 Task: Search for the closest National Scenic Trail to your current location.
Action: Mouse moved to (521, 195)
Screenshot: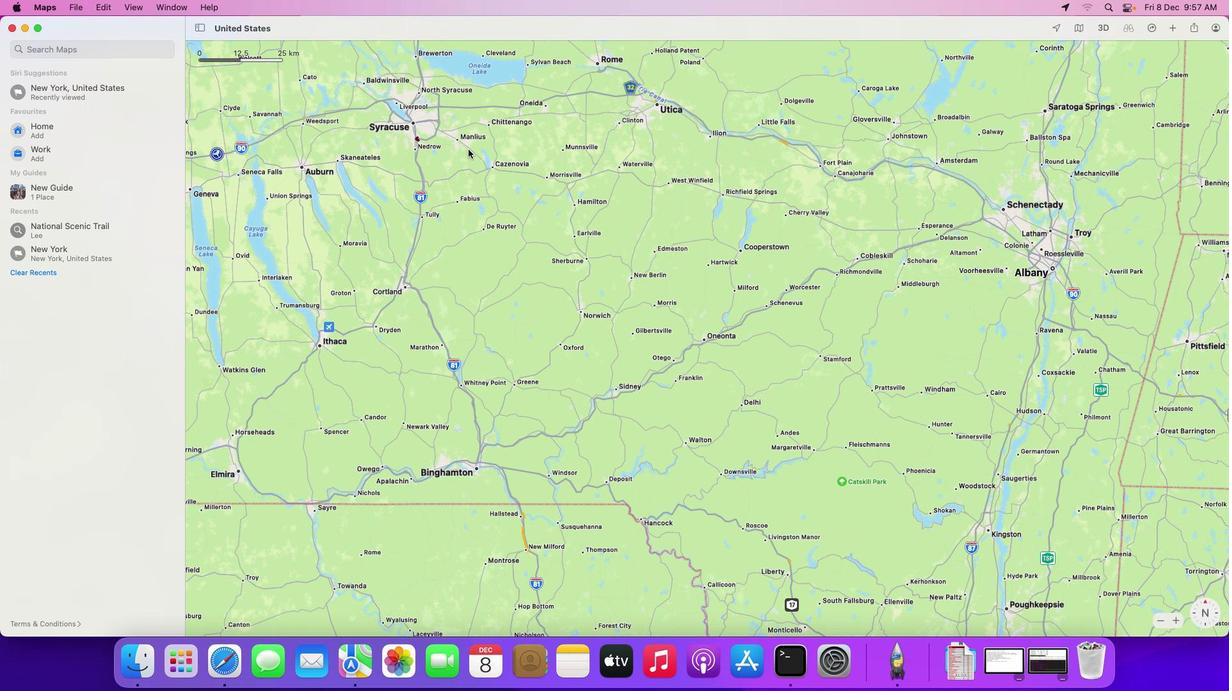
Action: Mouse pressed left at (521, 195)
Screenshot: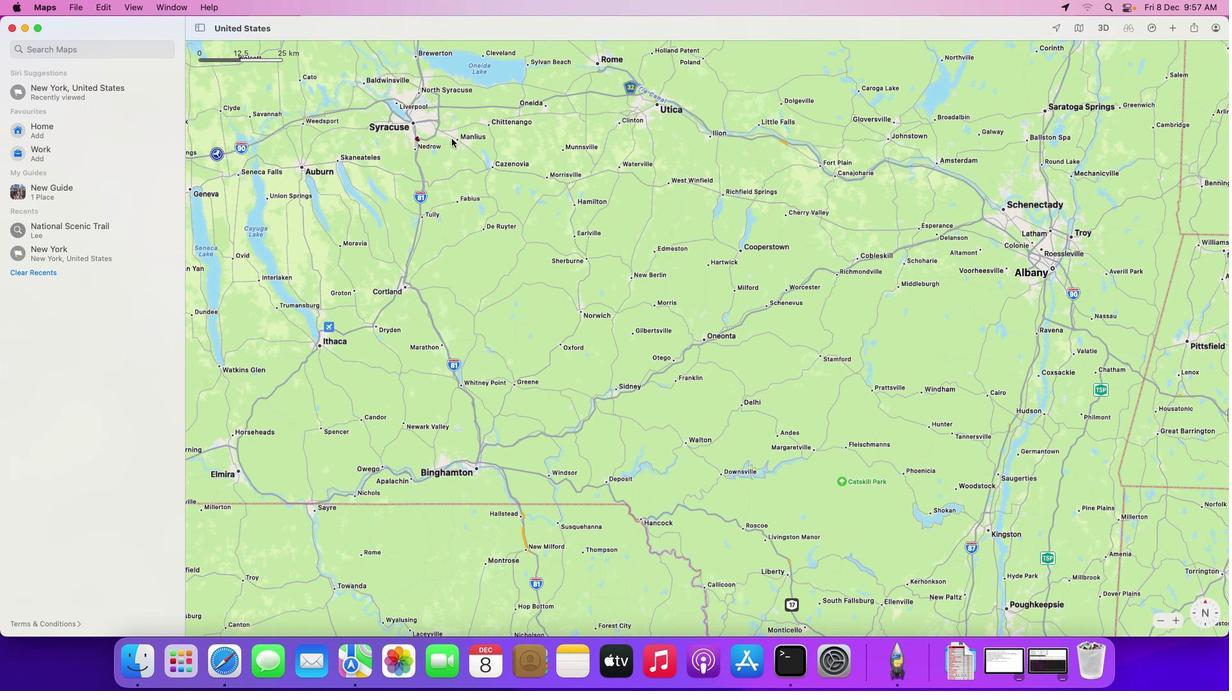 
Action: Mouse moved to (92, 52)
Screenshot: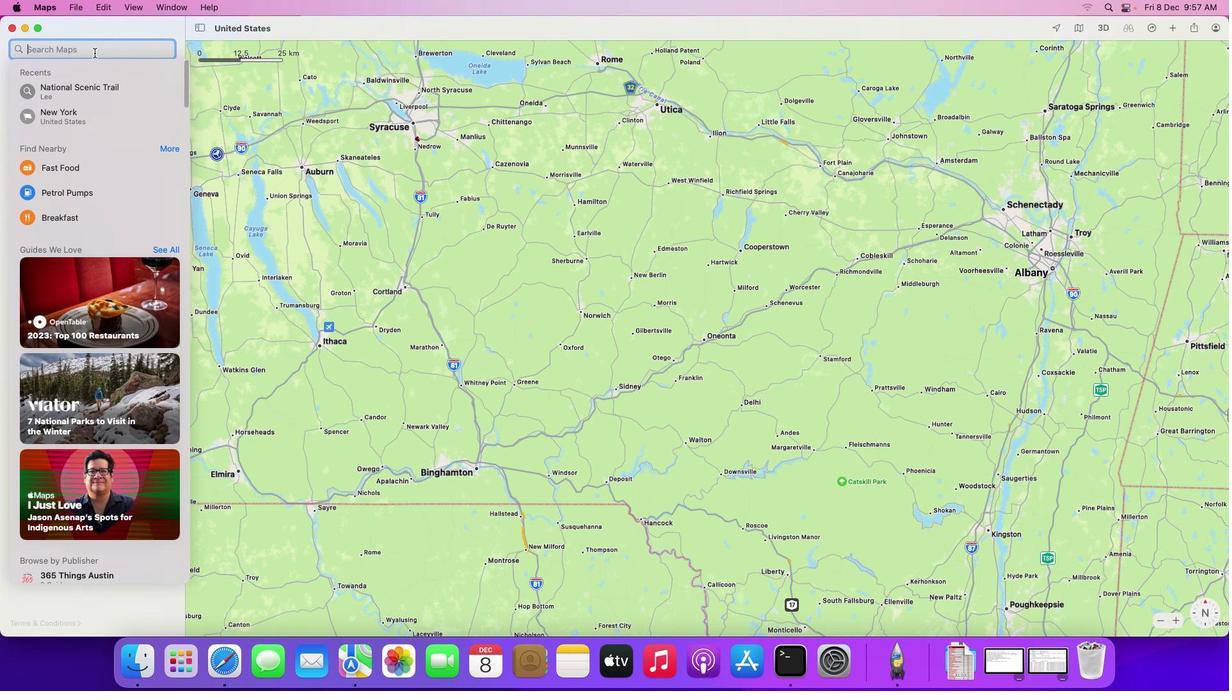 
Action: Mouse pressed left at (92, 52)
Screenshot: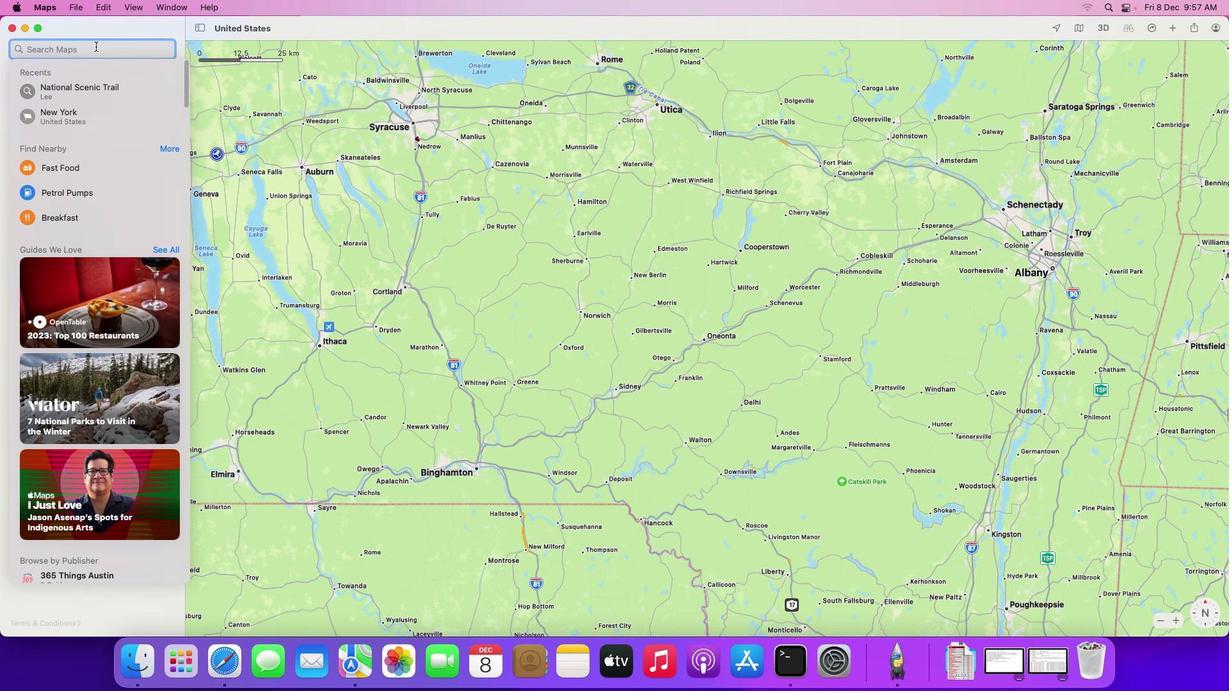 
Action: Mouse moved to (96, 46)
Screenshot: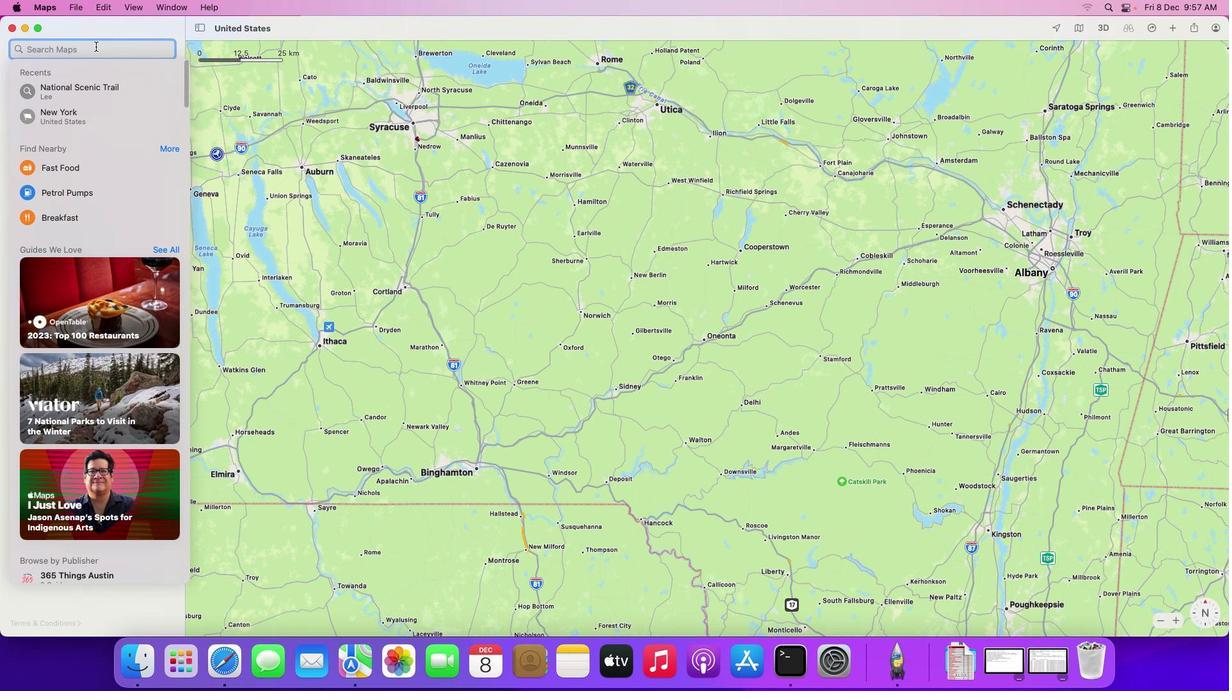 
Action: Key pressed Key.shift_r'C'Key.backspaceKey.shift_r'N'Key.backspace'c''l''o''s''e''t'Key.spaceKey.shift_r'N''a''t''i''o''n''a''l'Key.space's''c''e''n''i''c'Key.spaceKey.shift_r'T''r''a''i''l'Key.leftKey.leftKey.leftKey.leftKey.leftKey.leftKey.leftKey.leftKey.leftKey.leftKey.leftKey.leftKey.leftKey.leftKey.leftKey.leftKey.leftKey.leftKey.leftKey.leftKey.leftKey.leftKey.leftKey.left's'
Screenshot: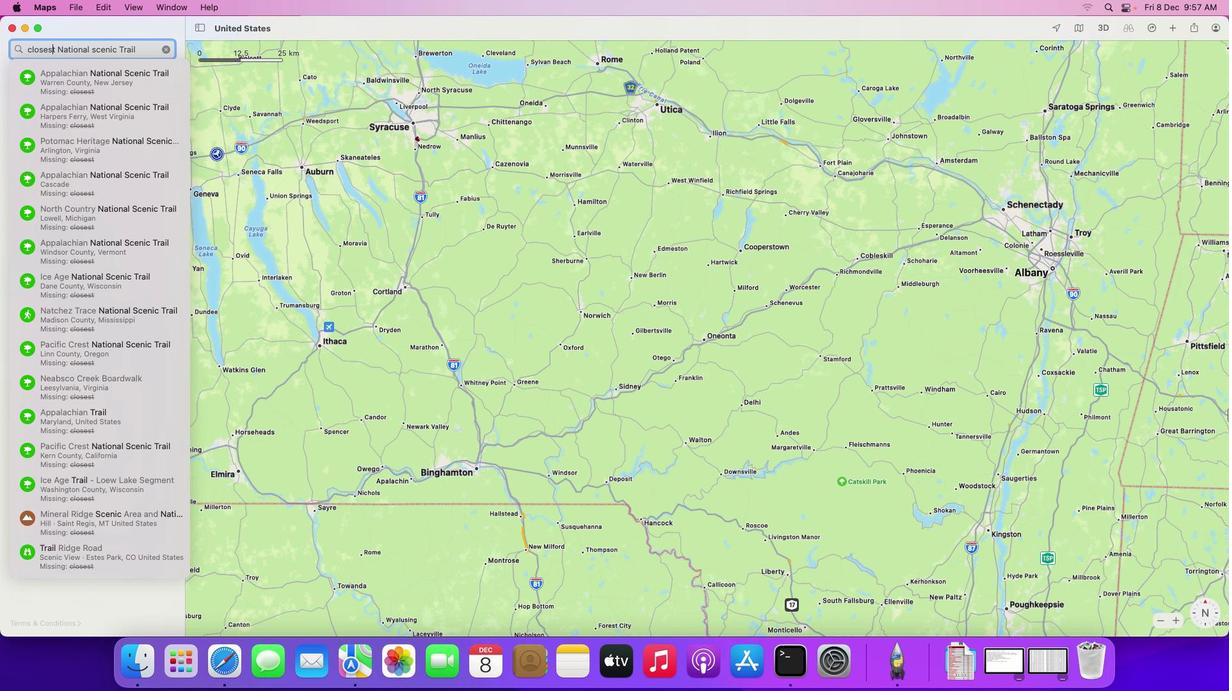 
Action: Mouse moved to (138, 72)
Screenshot: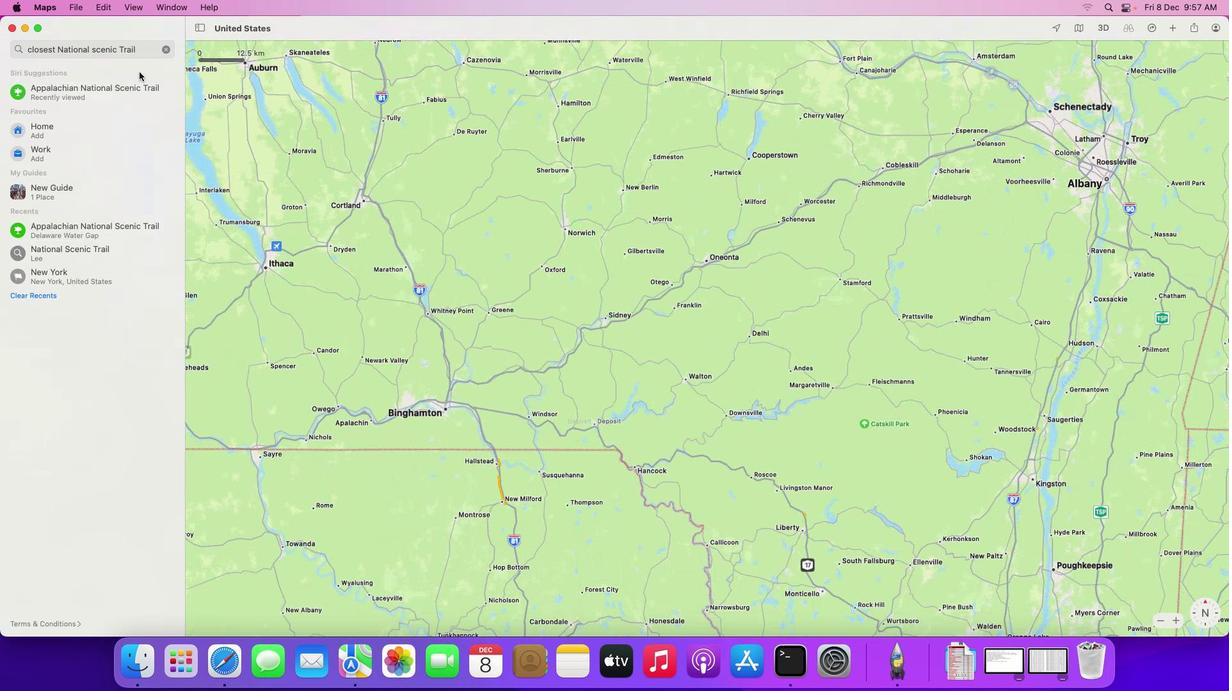
Action: Mouse pressed left at (138, 72)
Screenshot: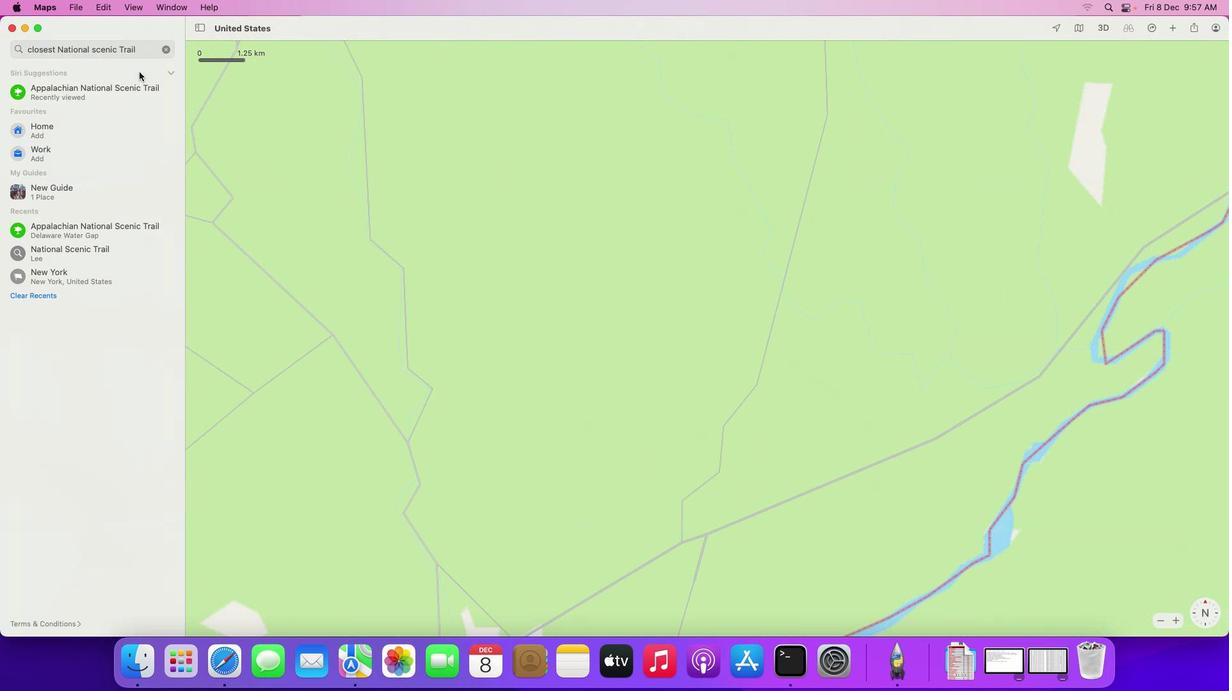 
Action: Mouse moved to (493, 304)
Screenshot: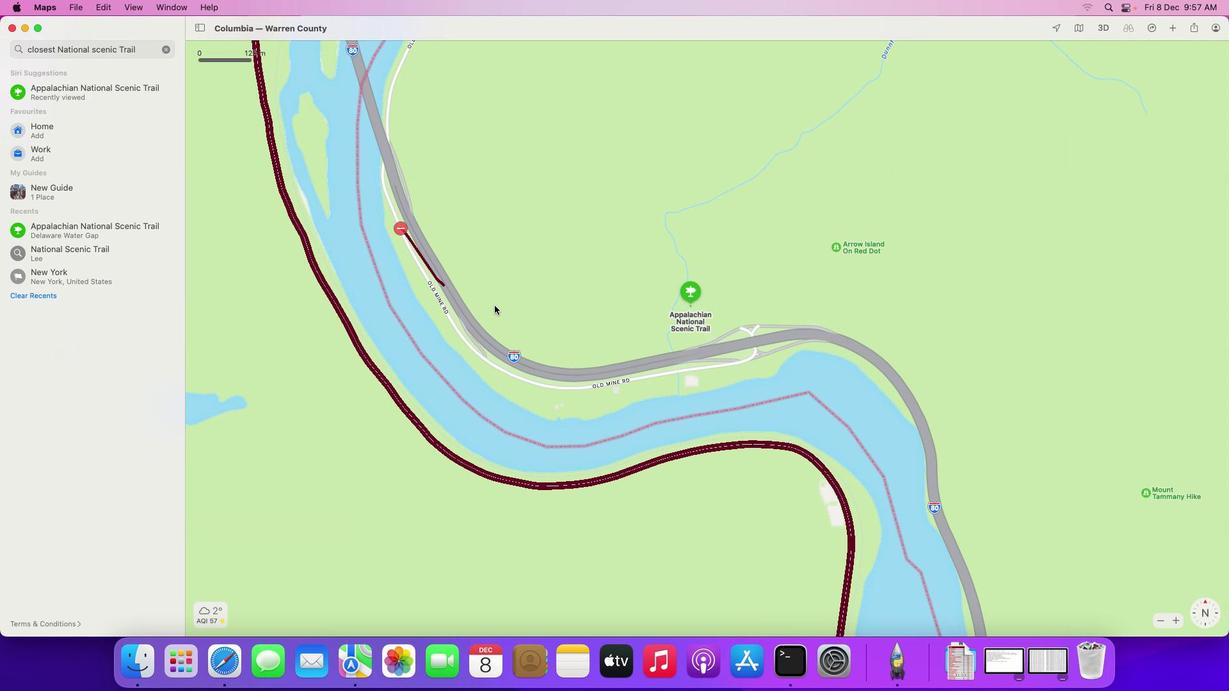 
Action: Mouse scrolled (493, 304) with delta (0, 0)
Screenshot: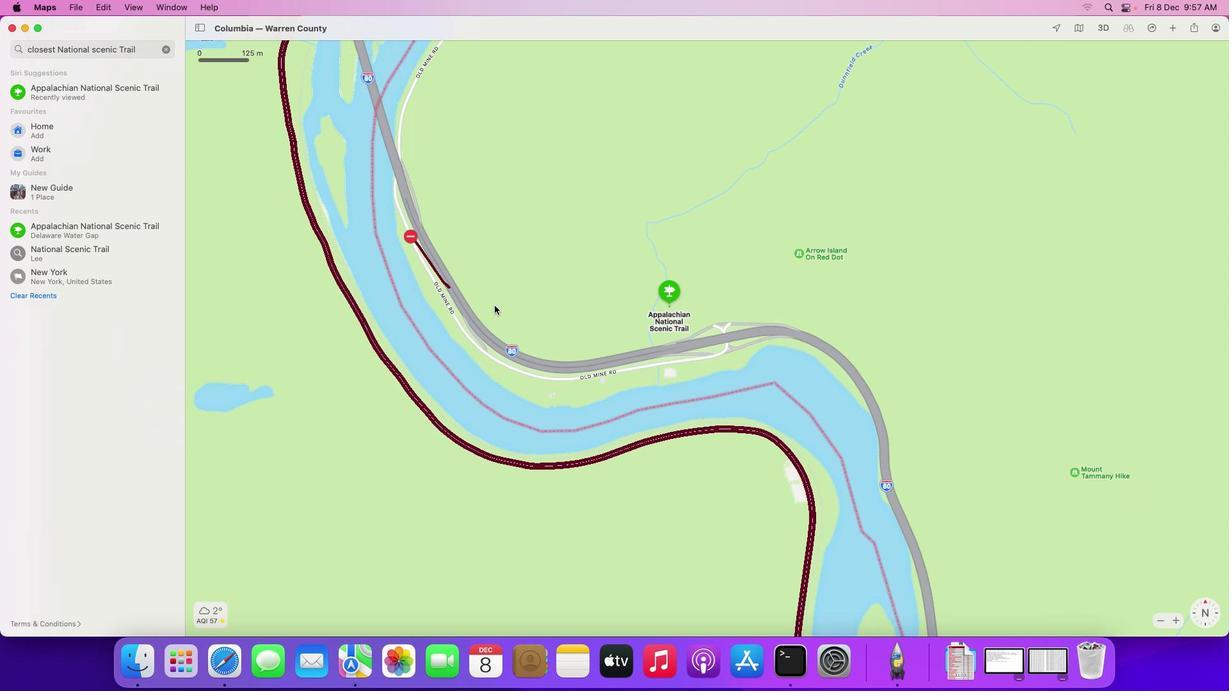 
Action: Mouse scrolled (493, 304) with delta (0, 0)
Screenshot: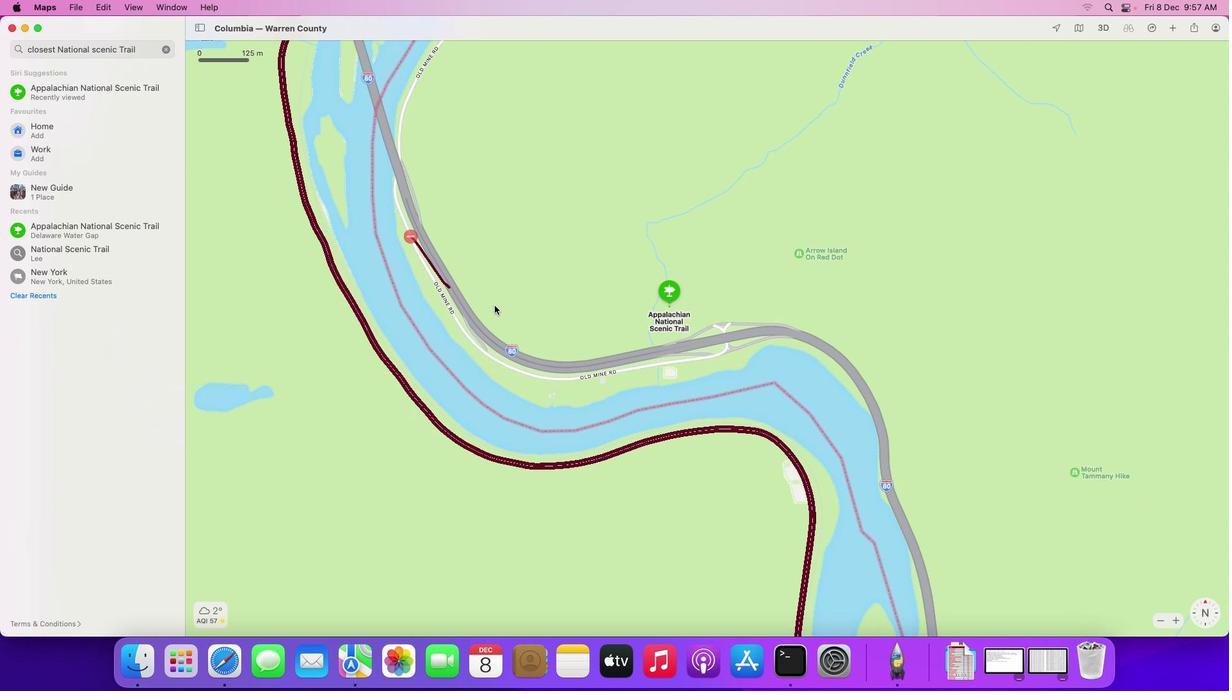 
Action: Mouse scrolled (493, 304) with delta (0, 0)
Screenshot: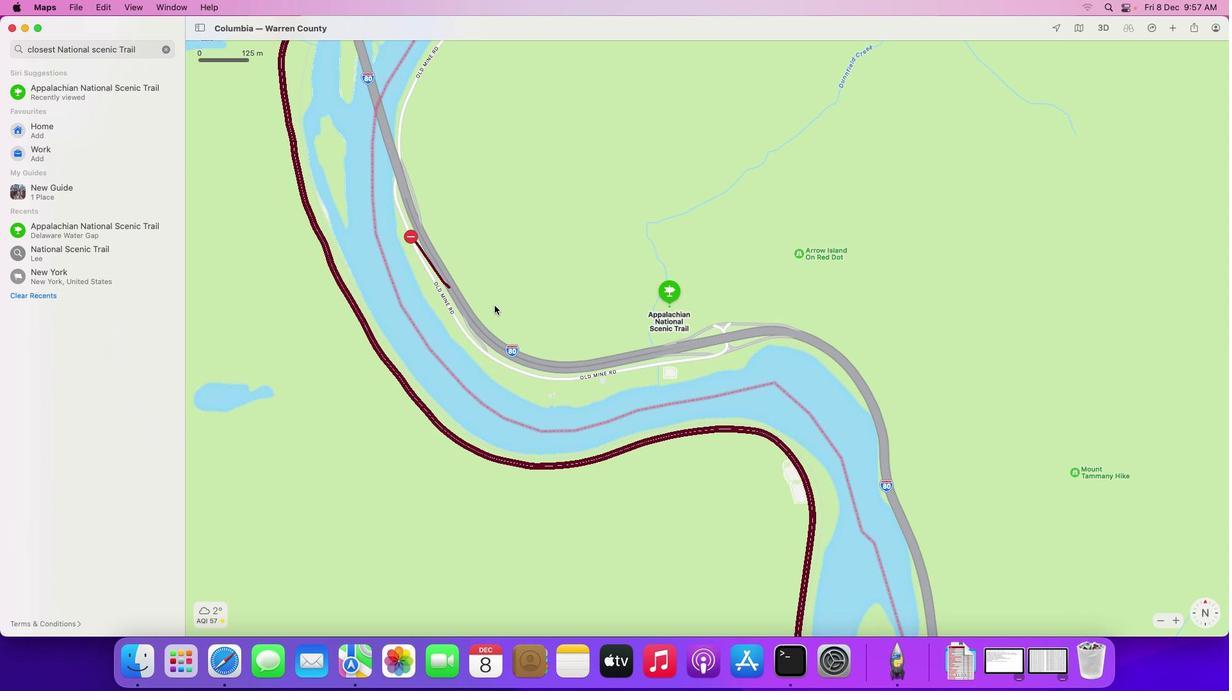 
Action: Mouse moved to (494, 305)
Screenshot: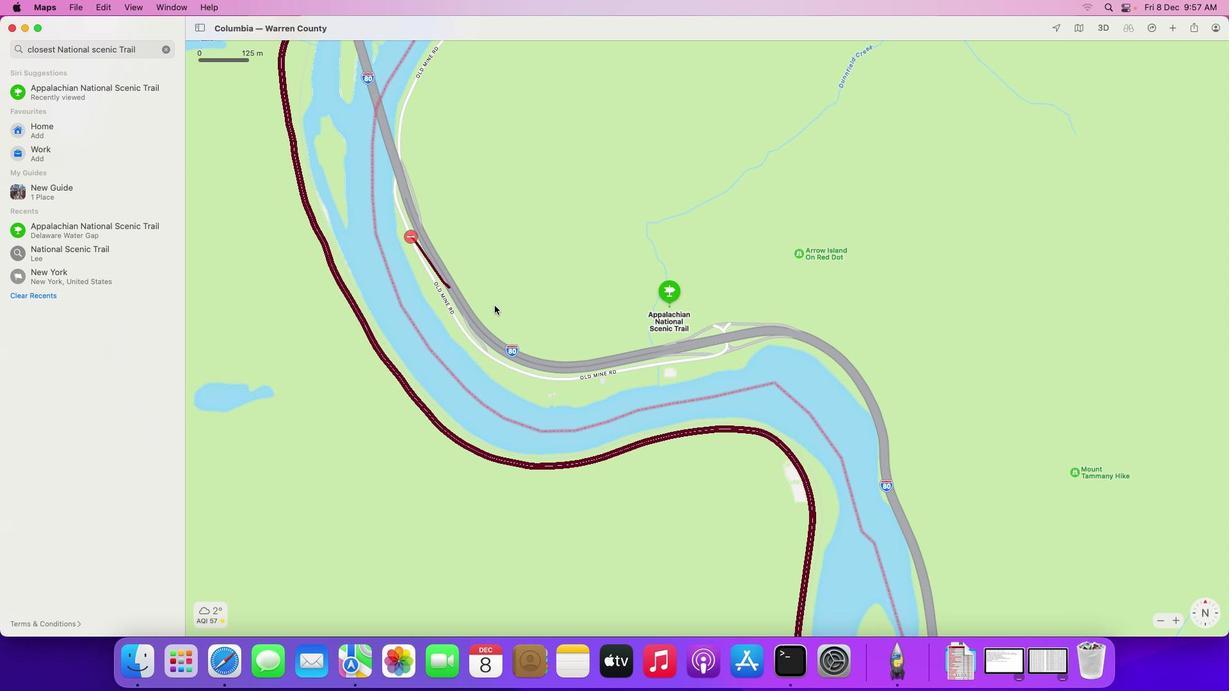 
Action: Mouse scrolled (494, 305) with delta (0, 0)
Screenshot: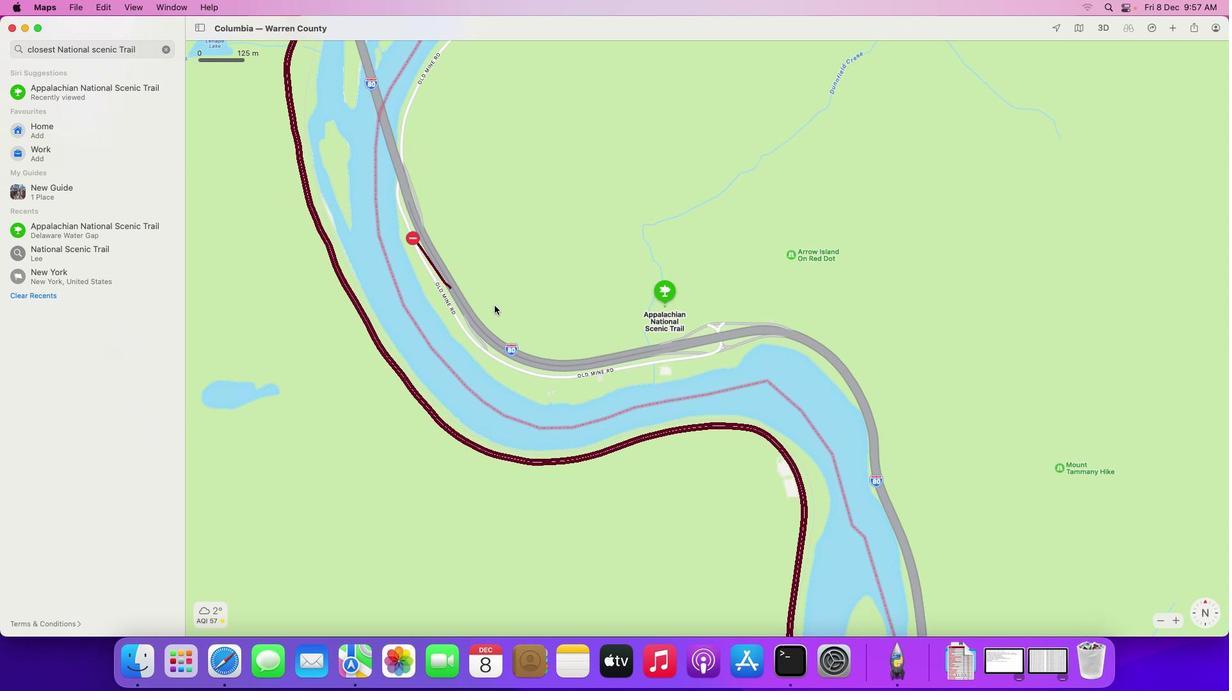 
Action: Mouse scrolled (494, 305) with delta (0, 0)
Screenshot: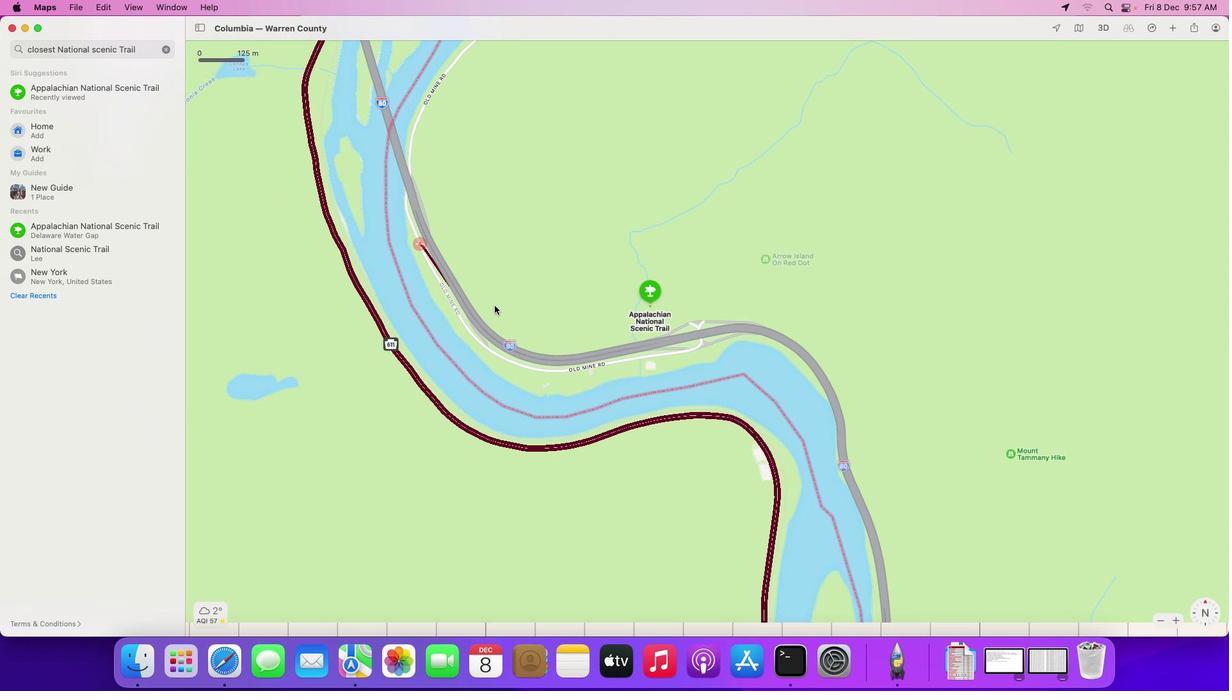 
Action: Mouse scrolled (494, 305) with delta (0, 0)
Screenshot: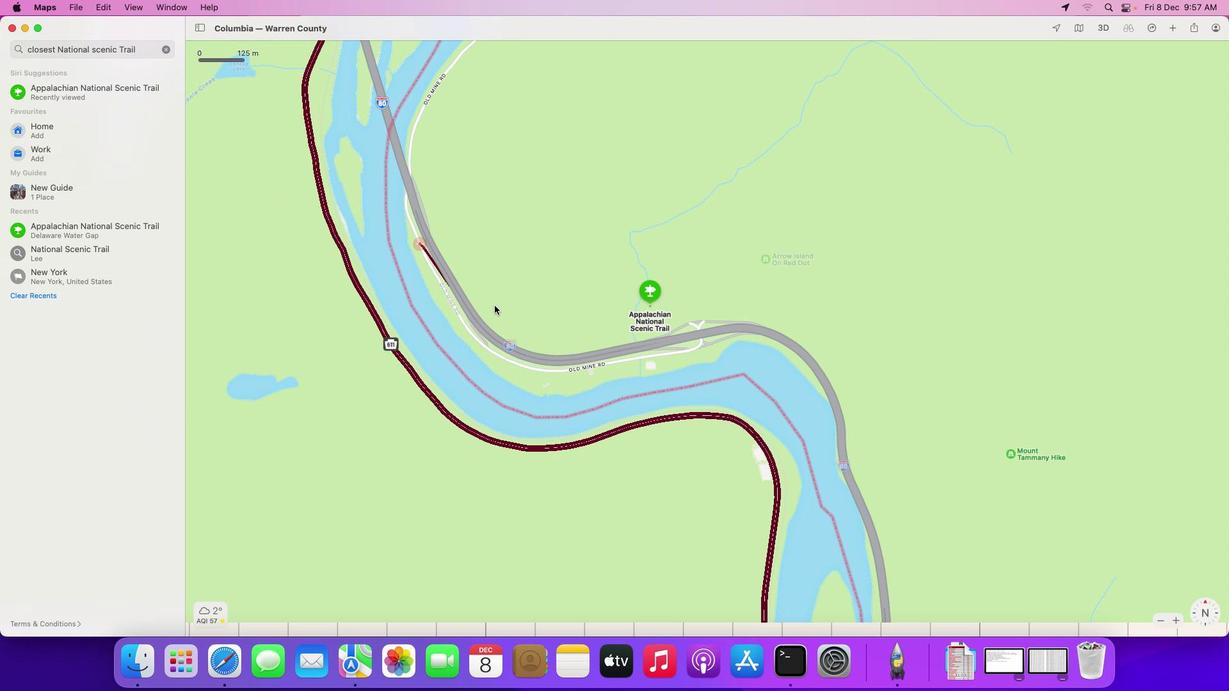 
Action: Mouse scrolled (494, 305) with delta (0, 0)
Screenshot: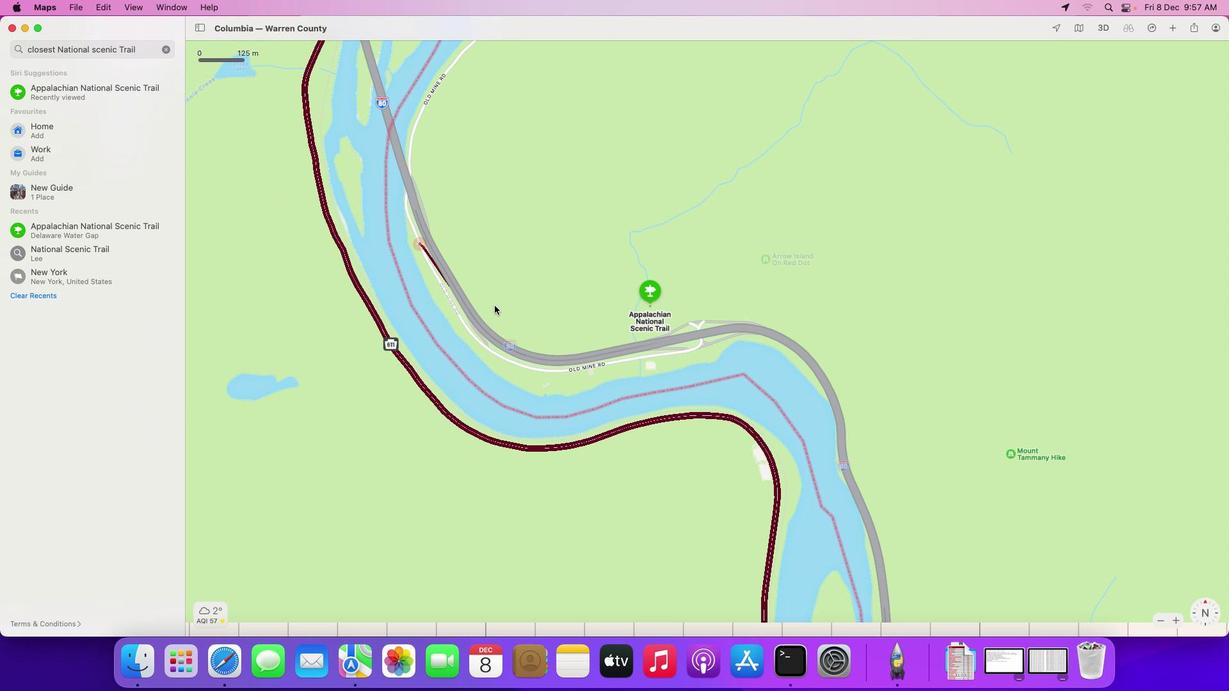 
Action: Mouse scrolled (494, 305) with delta (0, 0)
Screenshot: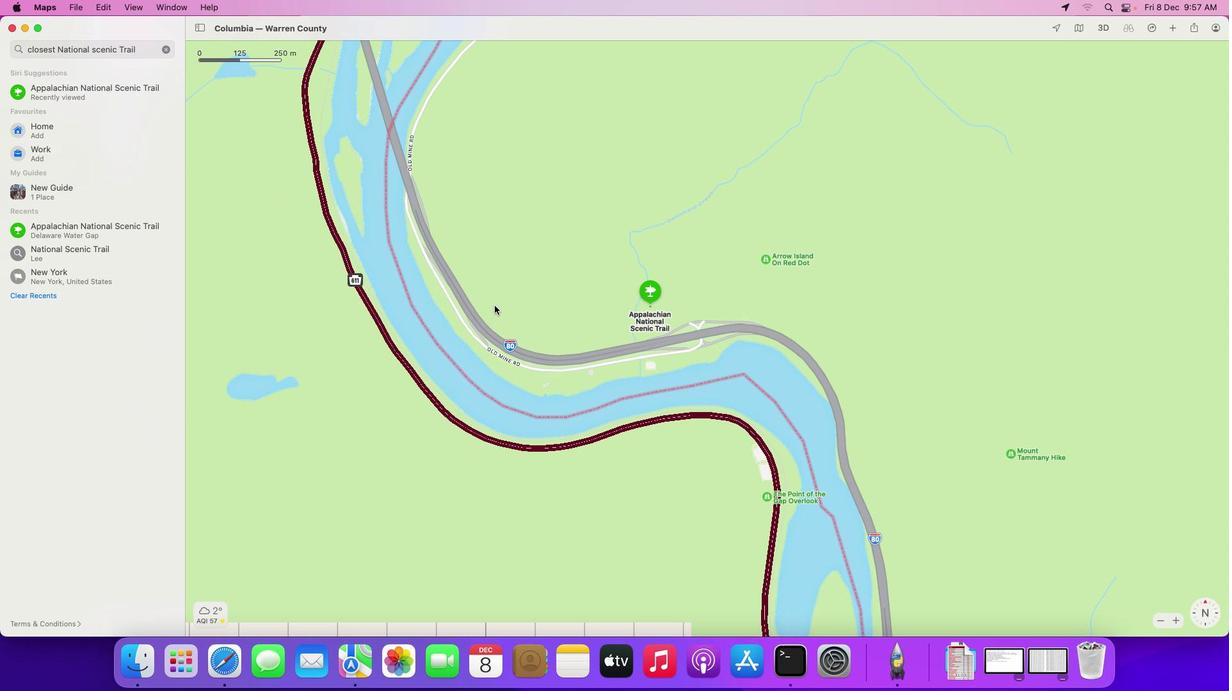 
Action: Mouse scrolled (494, 305) with delta (0, 0)
Screenshot: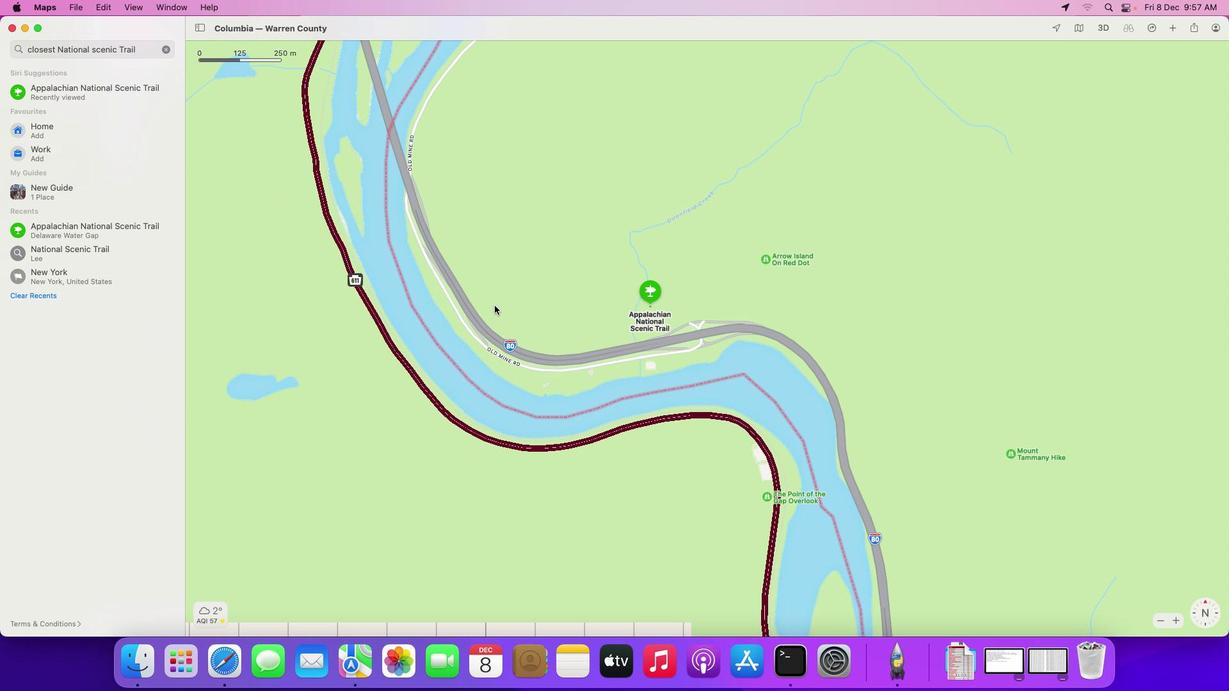 
Action: Mouse scrolled (494, 305) with delta (0, -1)
Screenshot: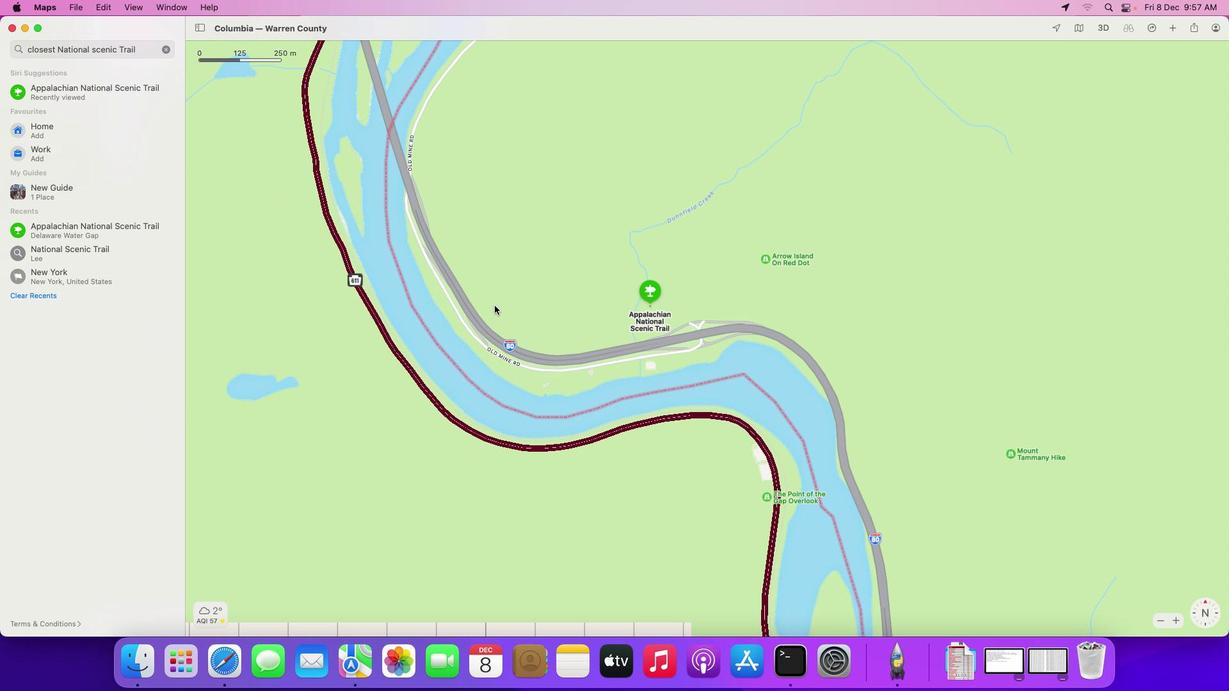 
Action: Mouse scrolled (494, 305) with delta (0, 0)
Screenshot: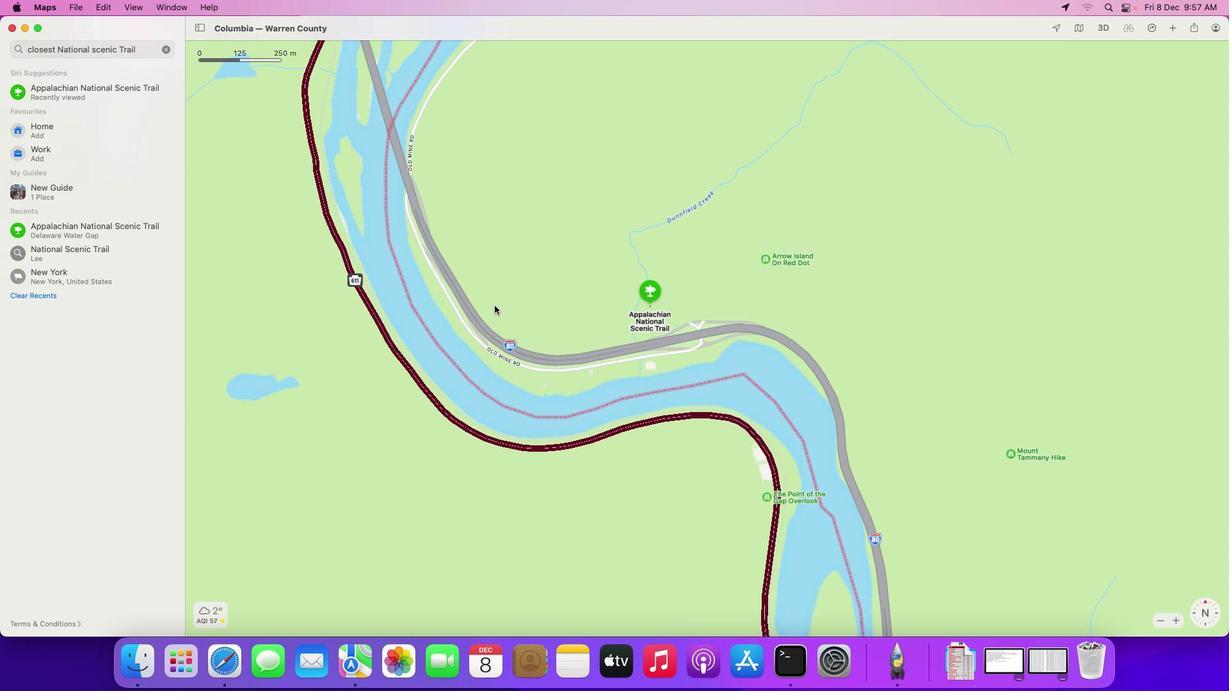 
Action: Mouse scrolled (494, 305) with delta (0, 0)
Screenshot: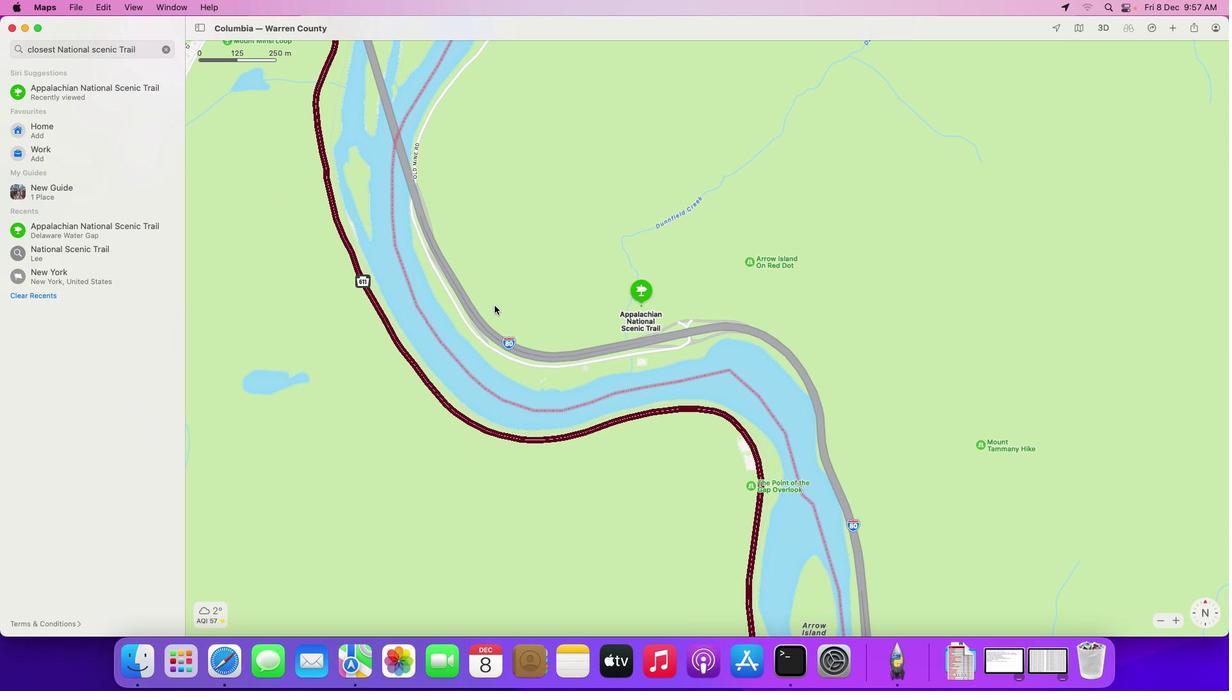 
Action: Mouse scrolled (494, 305) with delta (0, 0)
Screenshot: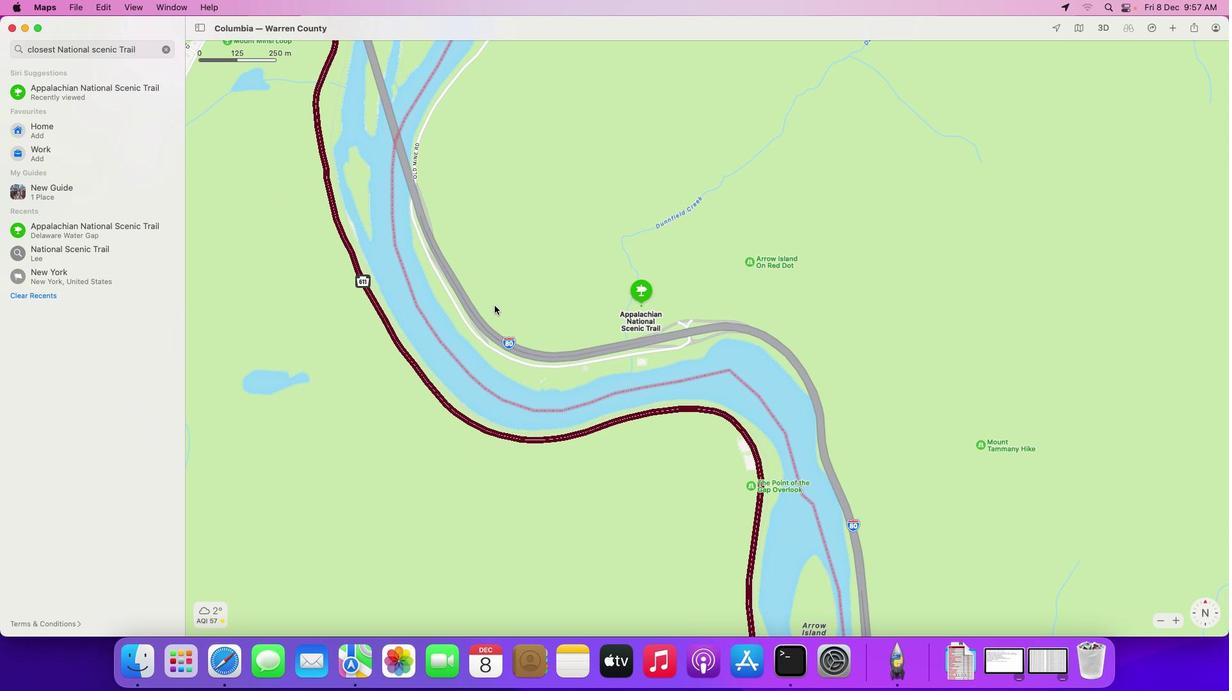 
Action: Mouse scrolled (494, 305) with delta (0, 0)
Screenshot: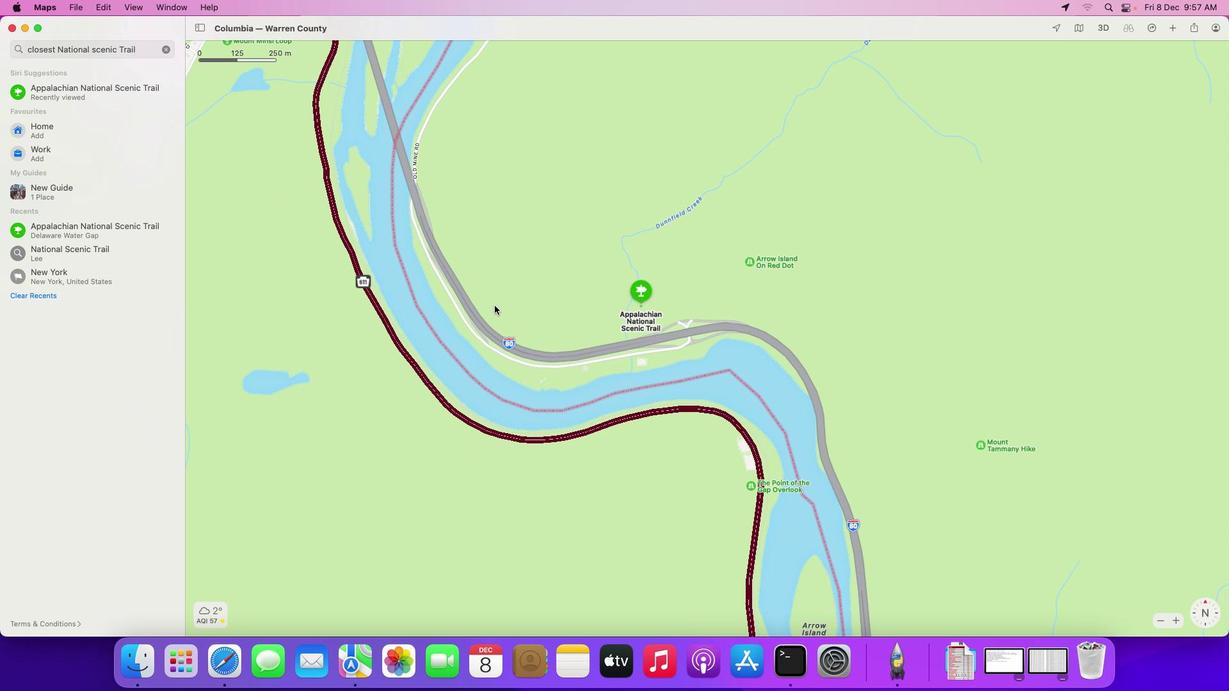 
Action: Mouse scrolled (494, 305) with delta (0, 0)
Screenshot: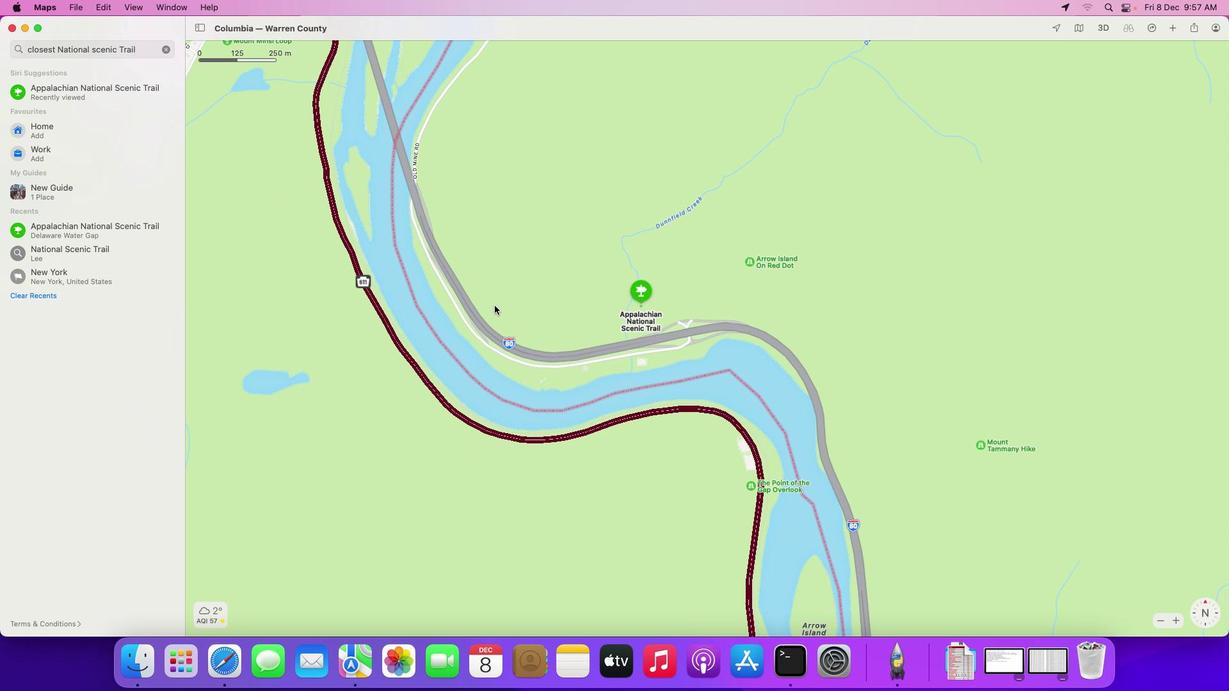 
Action: Mouse scrolled (494, 305) with delta (0, 0)
Screenshot: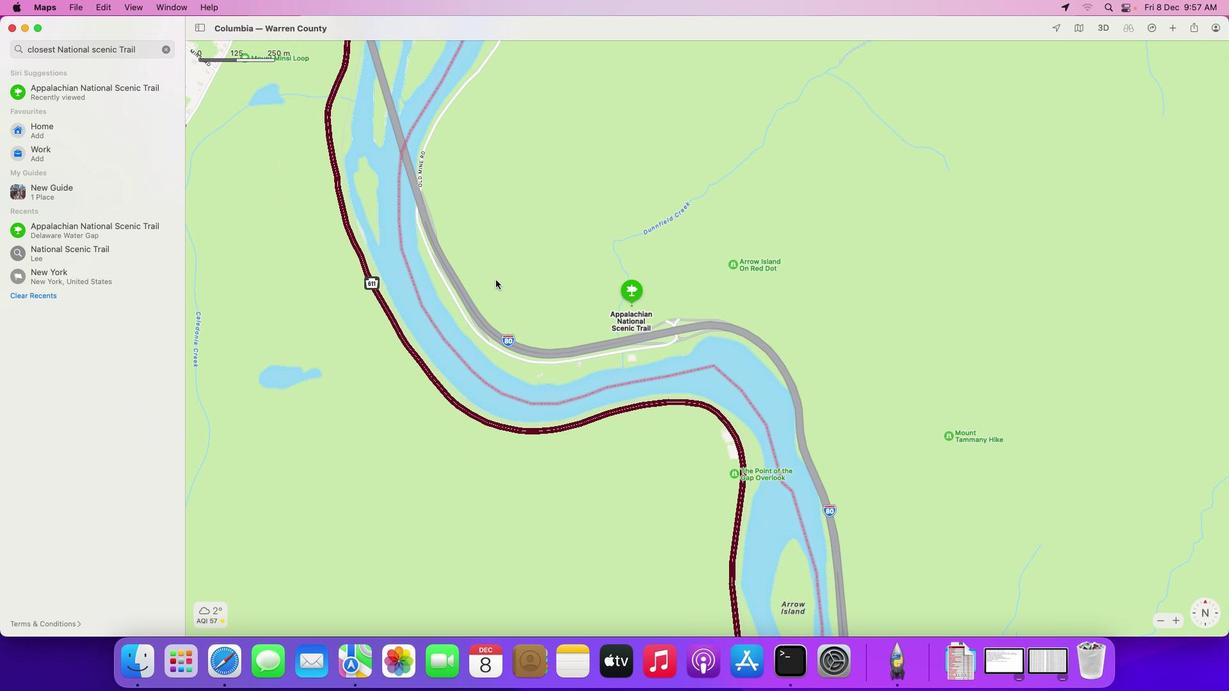 
Action: Mouse scrolled (494, 305) with delta (0, 0)
Screenshot: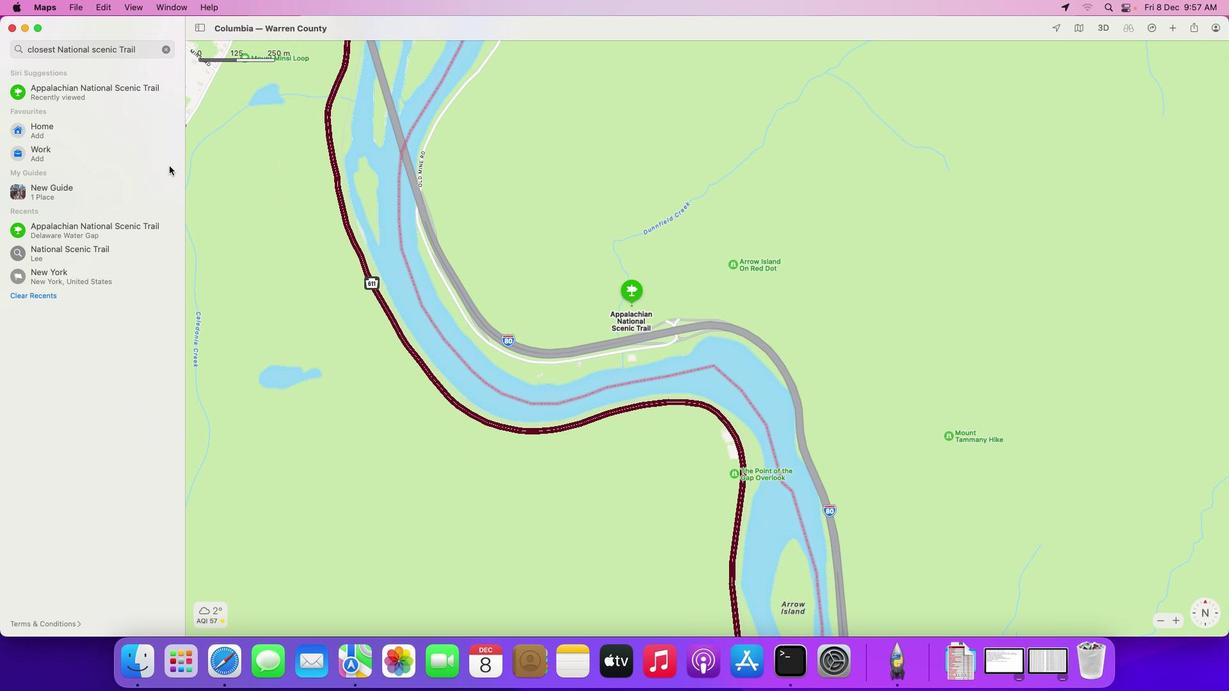 
Action: Mouse scrolled (494, 305) with delta (0, 0)
Screenshot: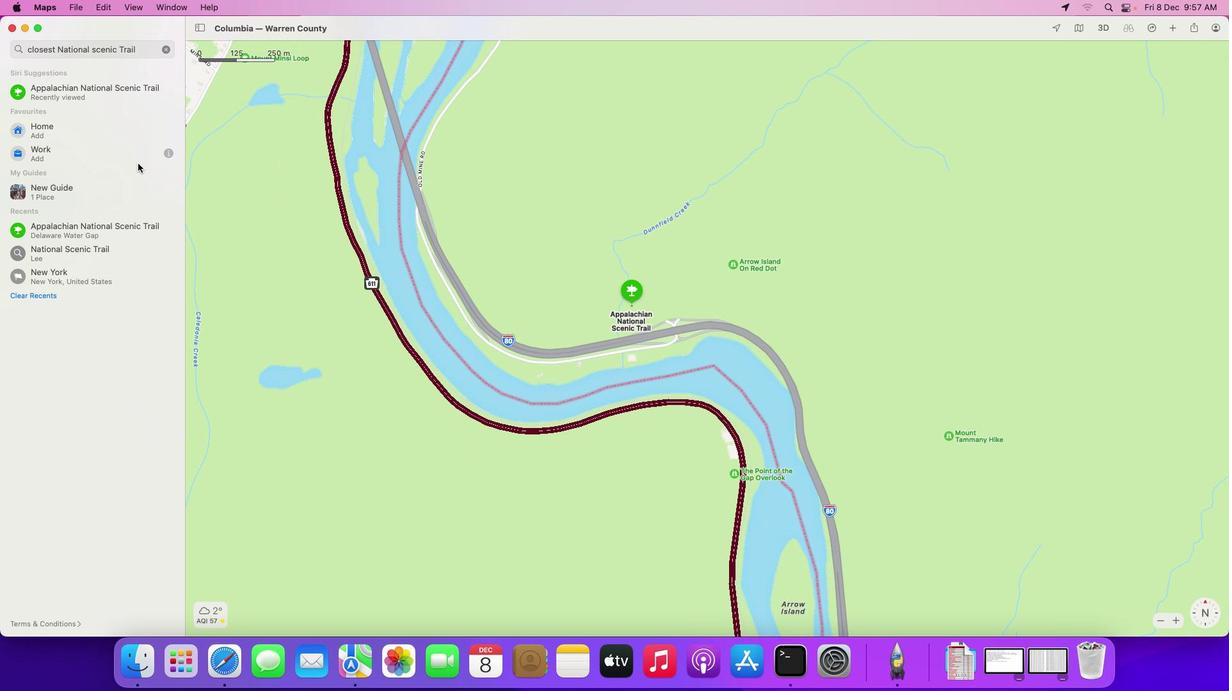
Action: Mouse scrolled (494, 305) with delta (0, 0)
Screenshot: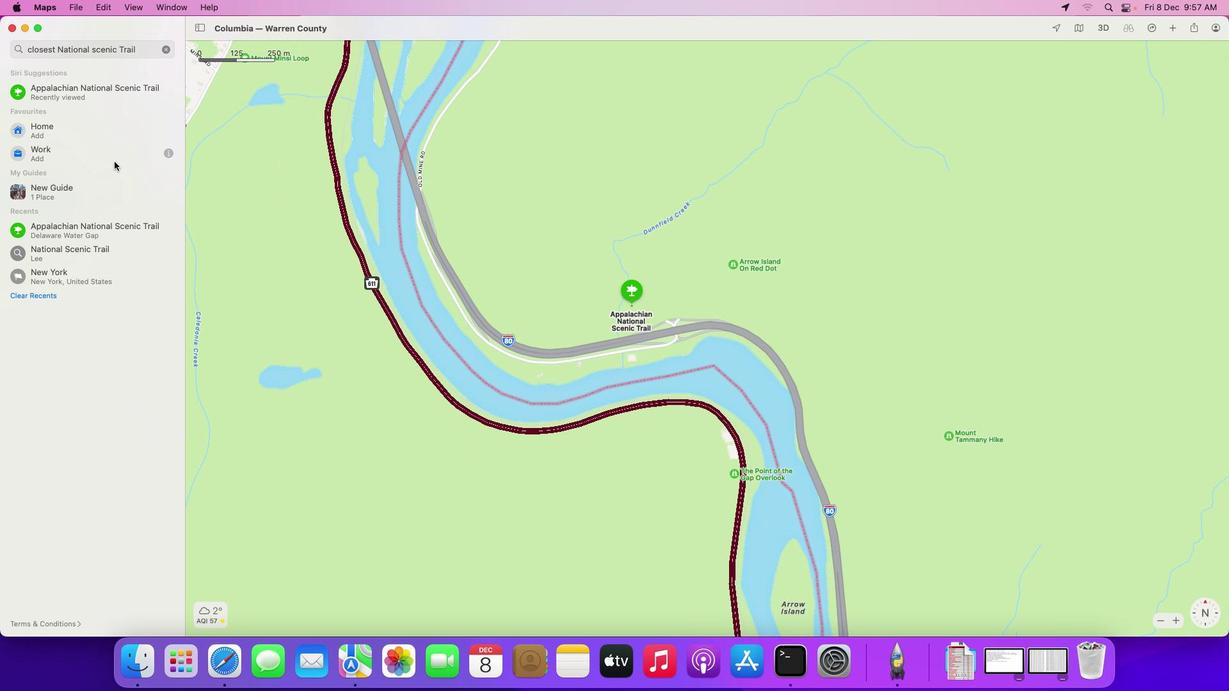 
Action: Mouse moved to (89, 92)
Screenshot: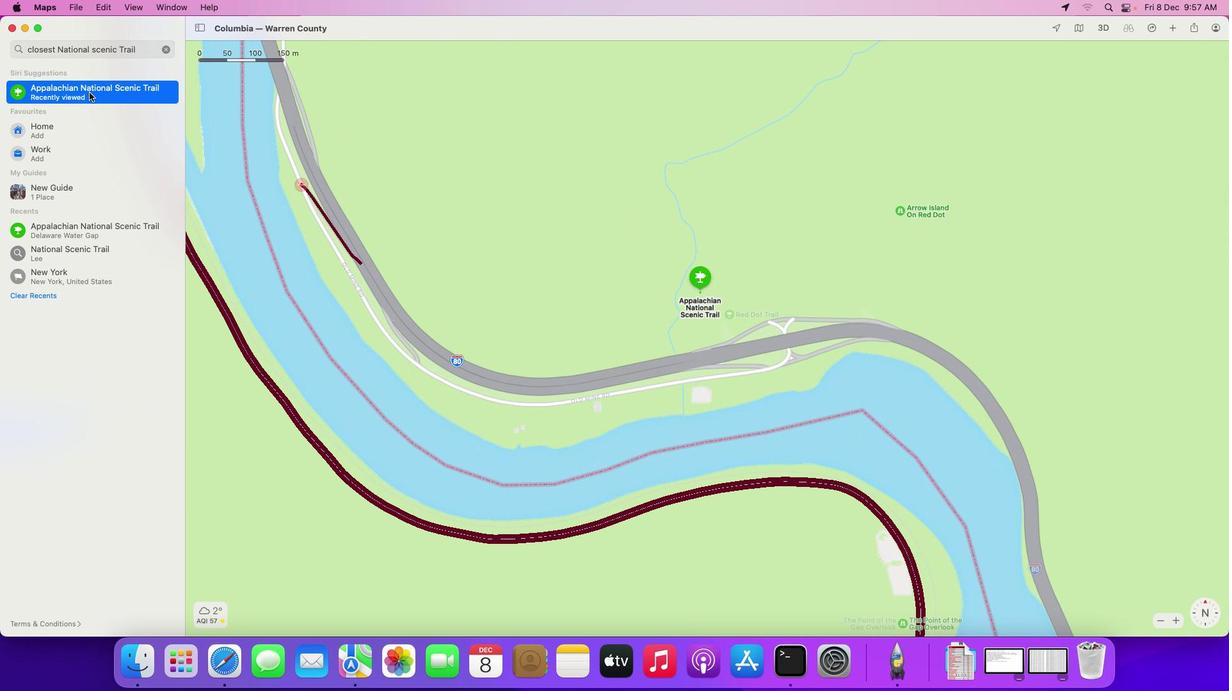
Action: Mouse pressed left at (89, 92)
Screenshot: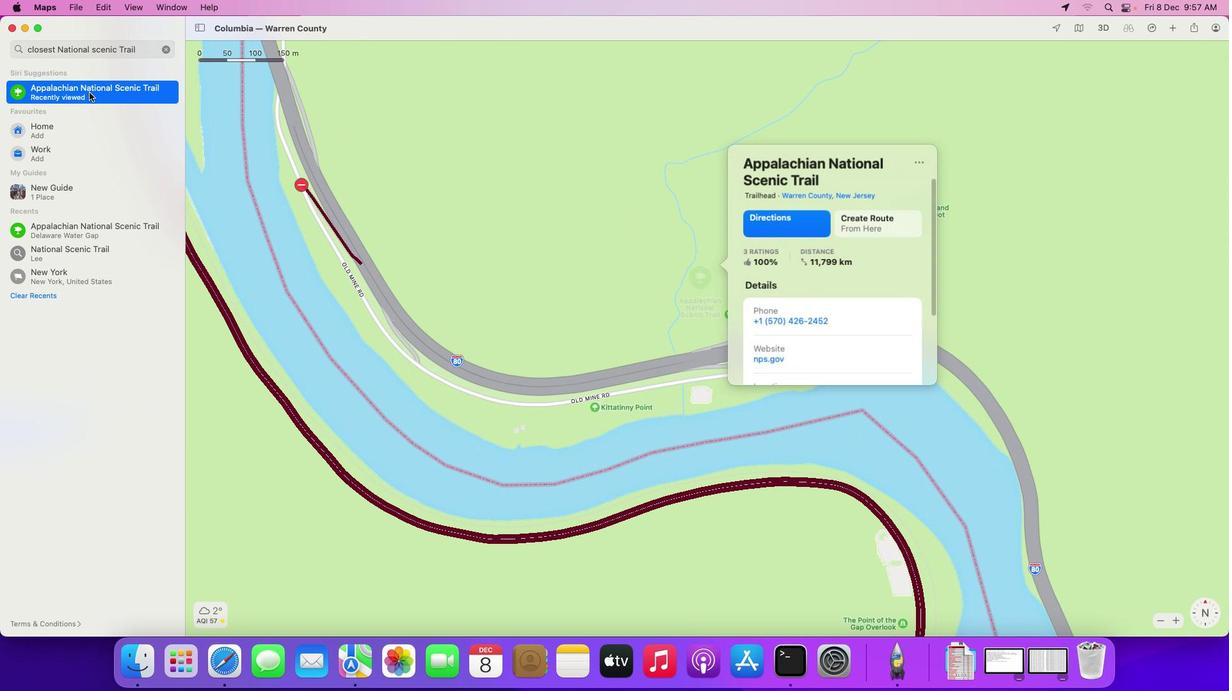 
Action: Mouse moved to (603, 155)
Screenshot: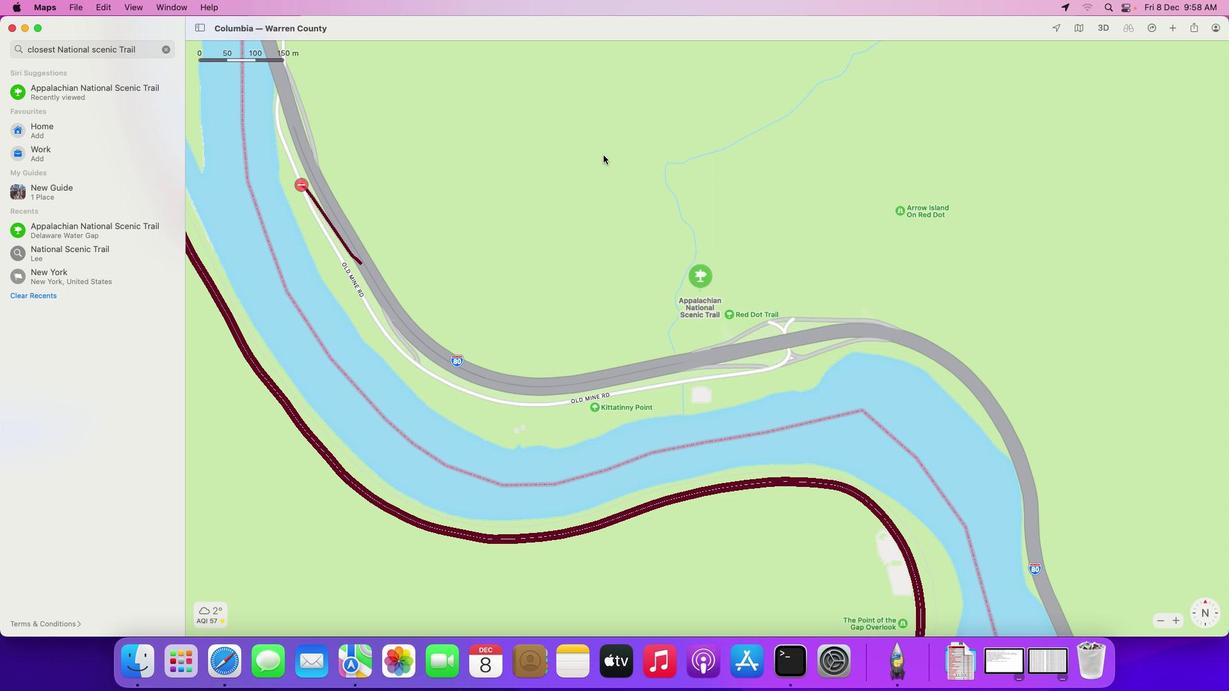 
Action: Mouse pressed left at (603, 155)
Screenshot: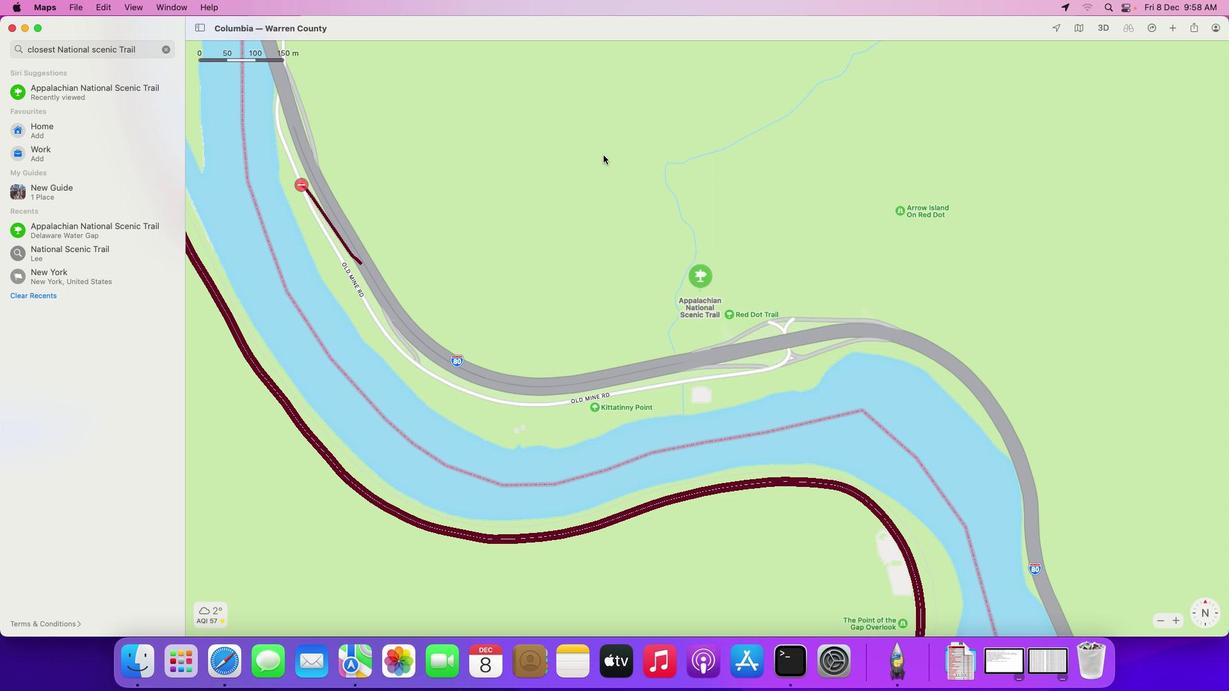 
Action: Mouse moved to (603, 156)
Screenshot: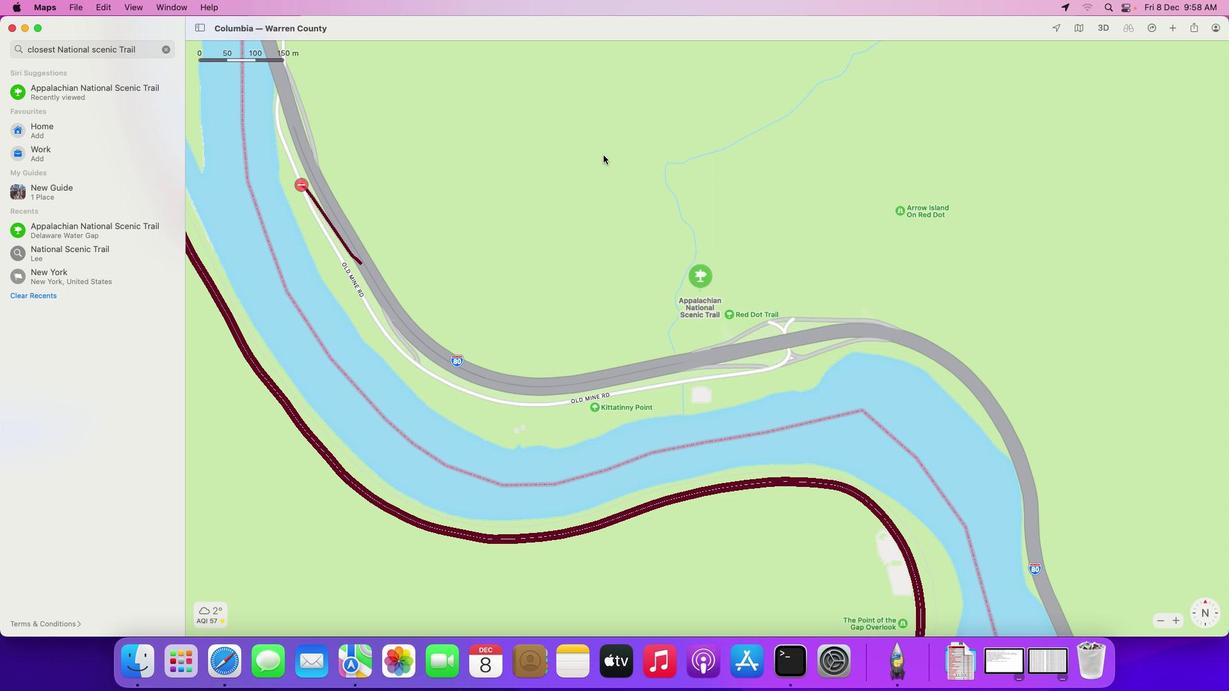 
